 Task: Look for products in the category "Cereal" with fruity flavor.
Action: Mouse moved to (925, 338)
Screenshot: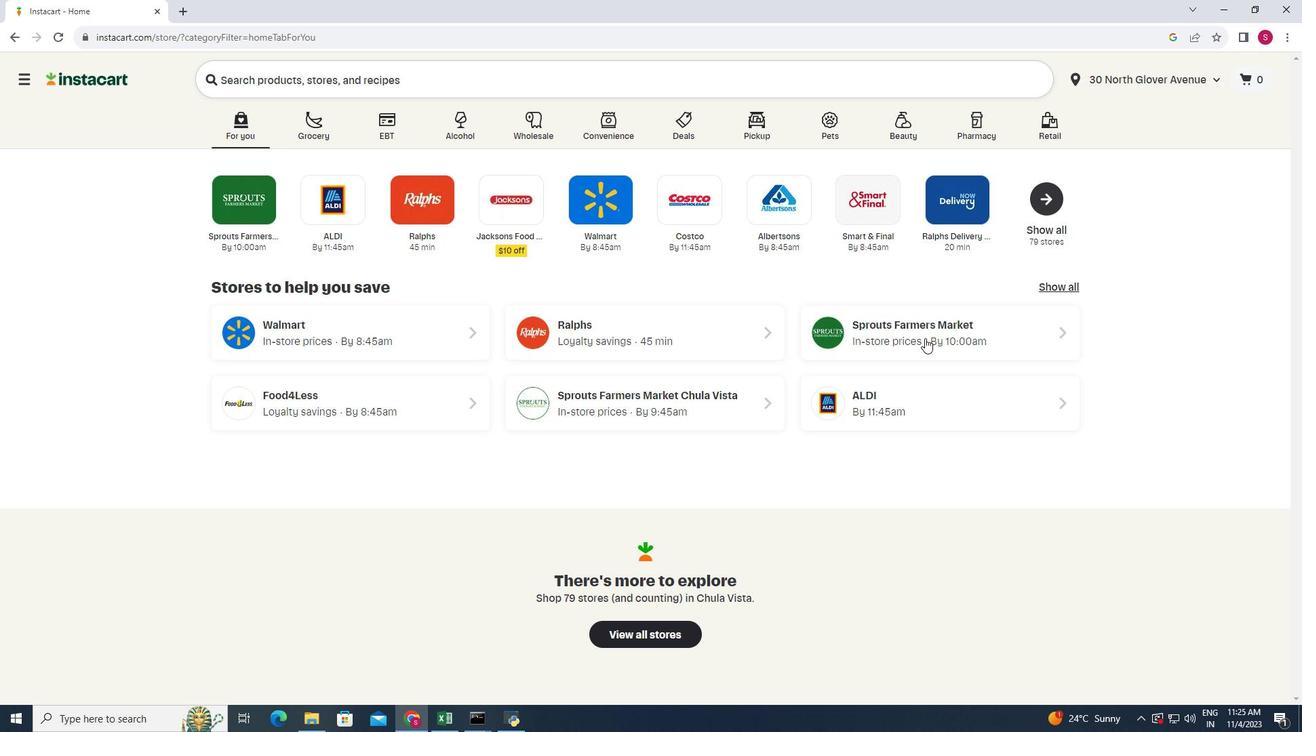 
Action: Mouse pressed left at (925, 338)
Screenshot: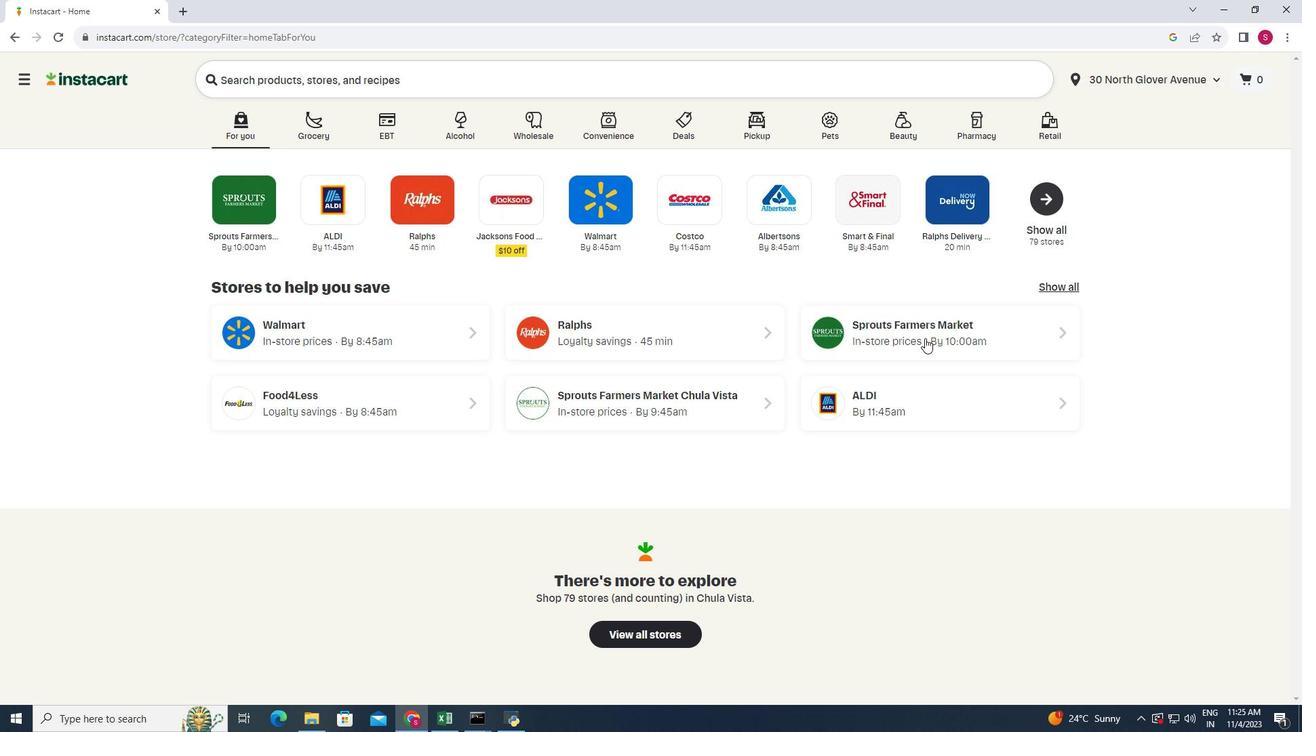 
Action: Mouse moved to (118, 362)
Screenshot: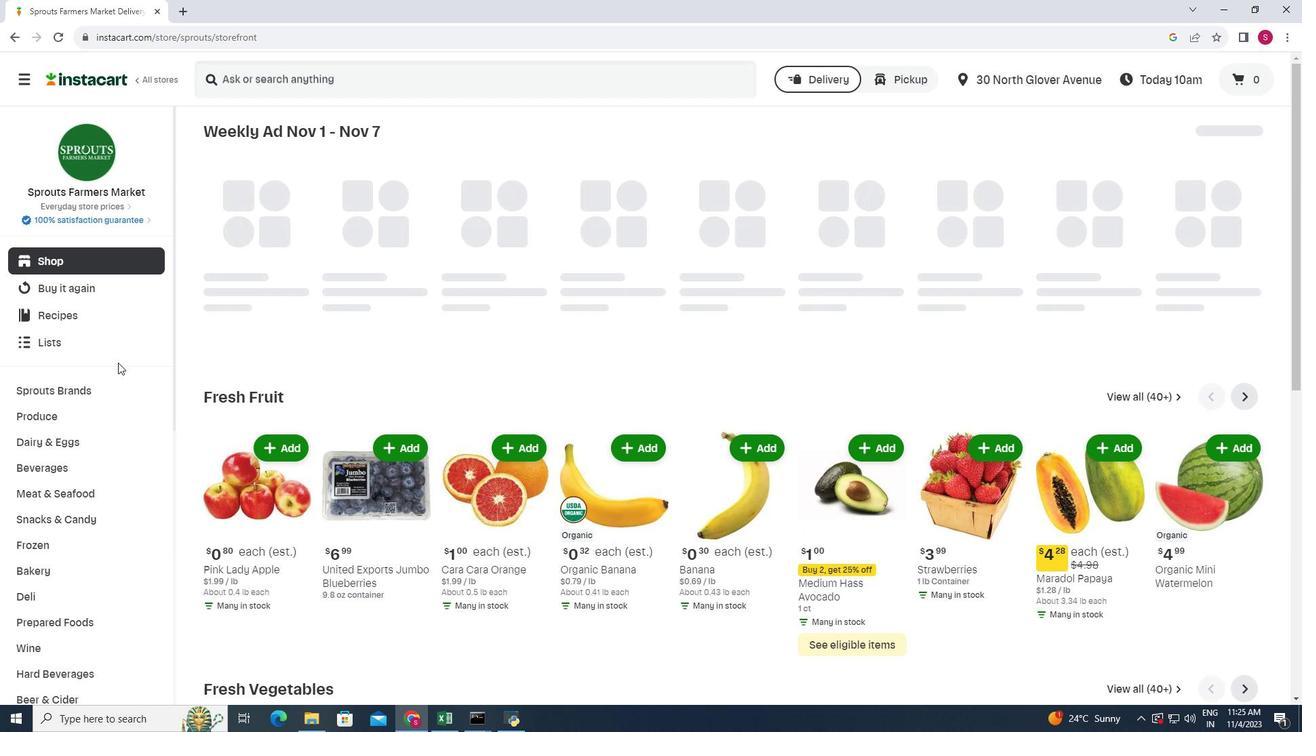 
Action: Mouse scrolled (118, 362) with delta (0, 0)
Screenshot: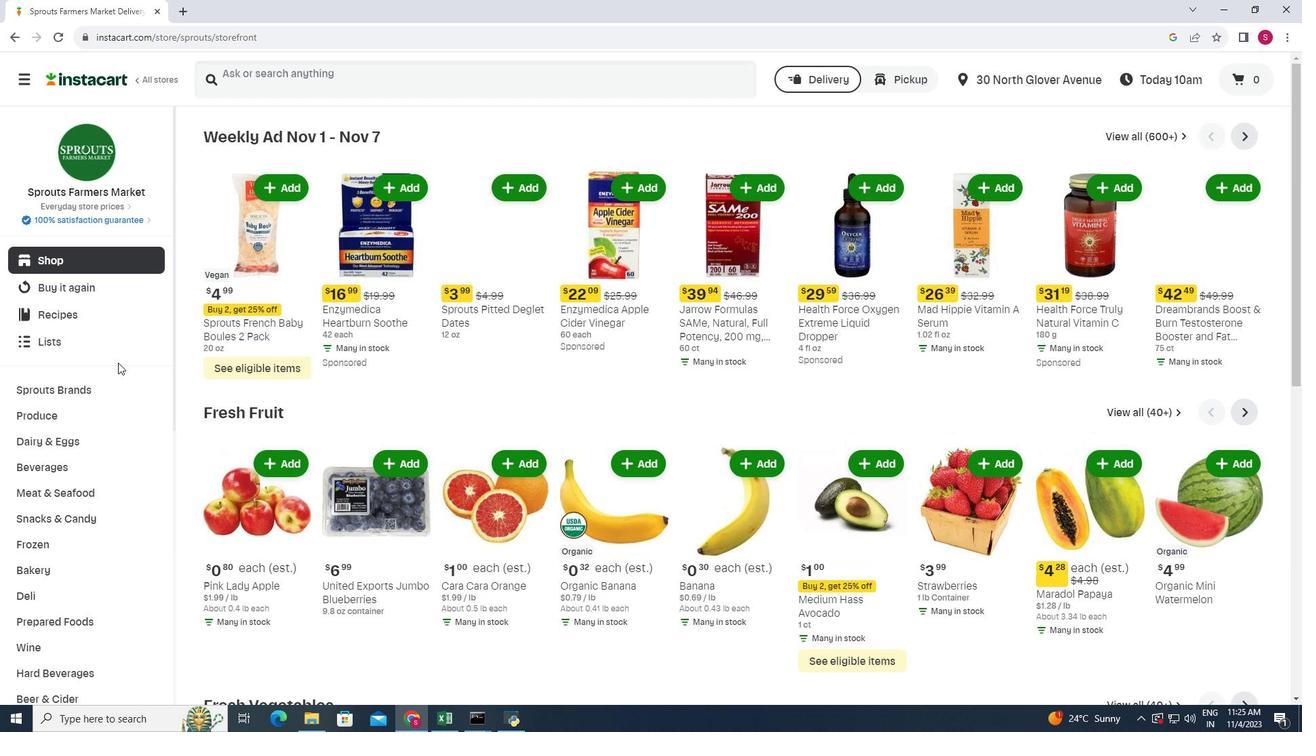 
Action: Mouse scrolled (118, 362) with delta (0, 0)
Screenshot: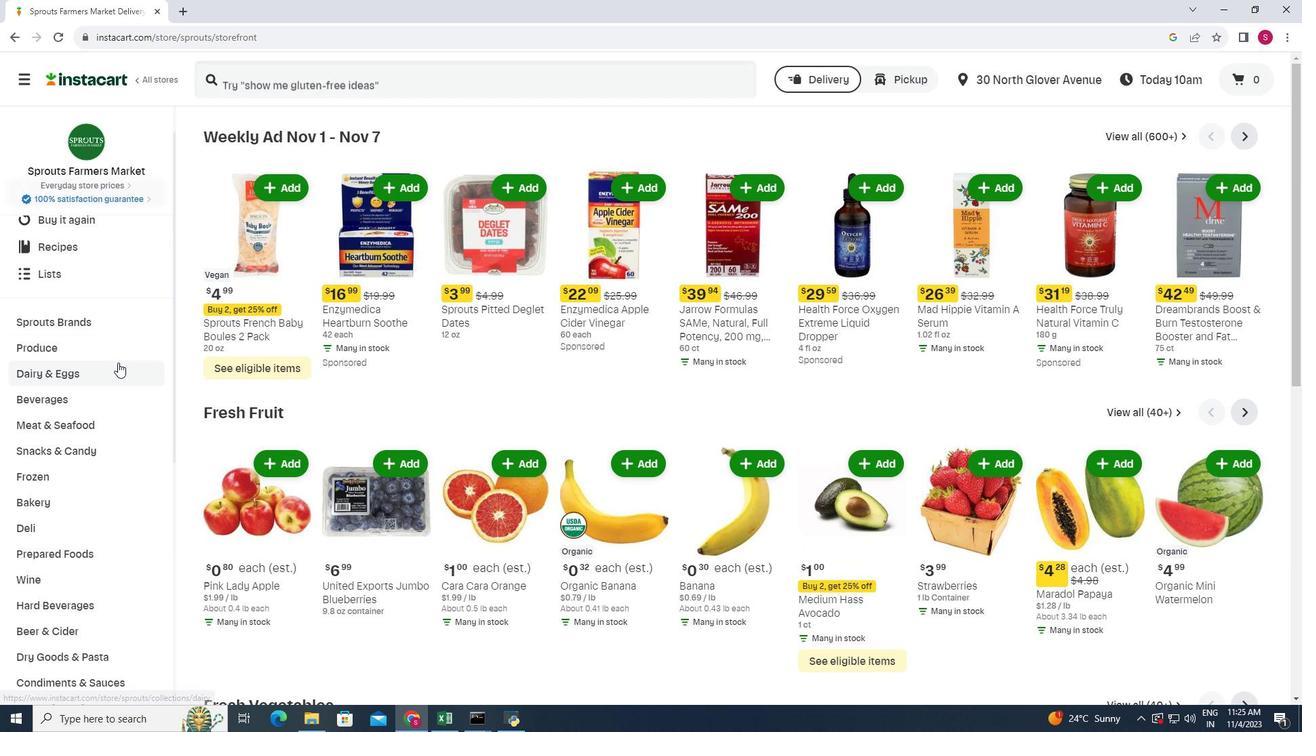 
Action: Mouse scrolled (118, 362) with delta (0, 0)
Screenshot: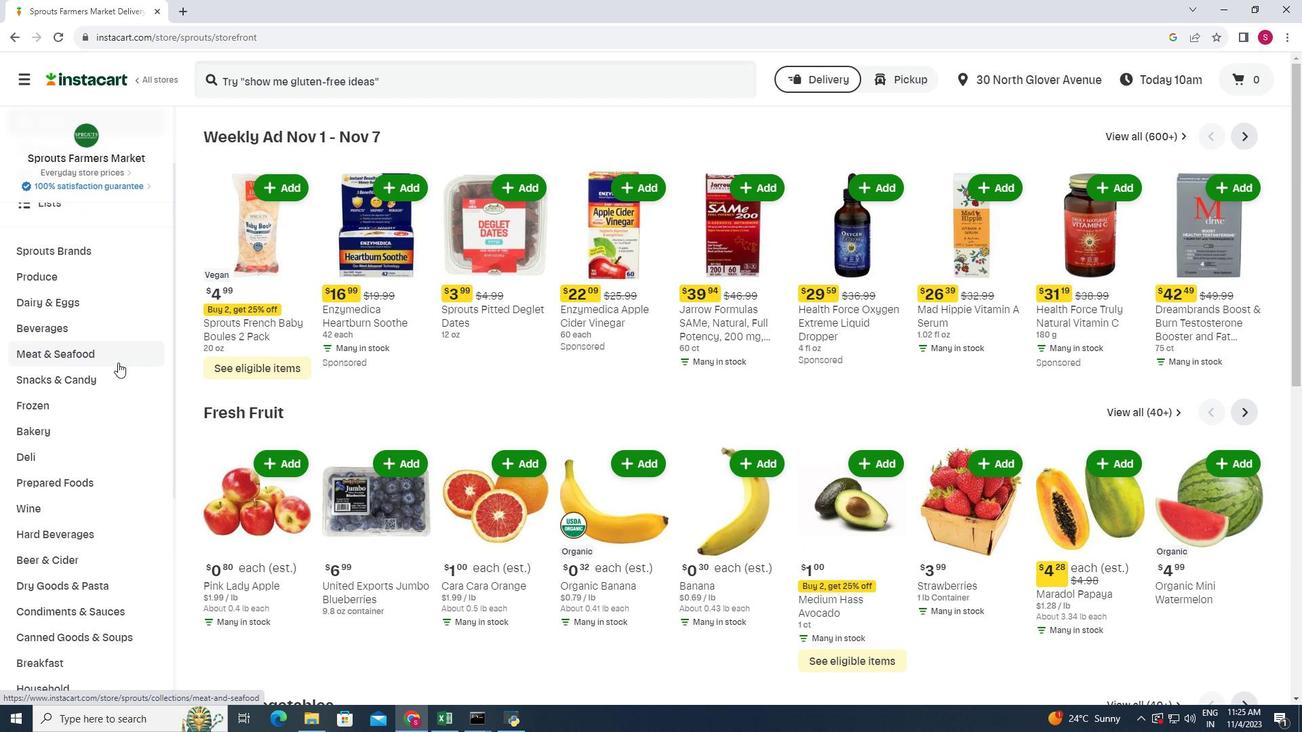 
Action: Mouse moved to (75, 589)
Screenshot: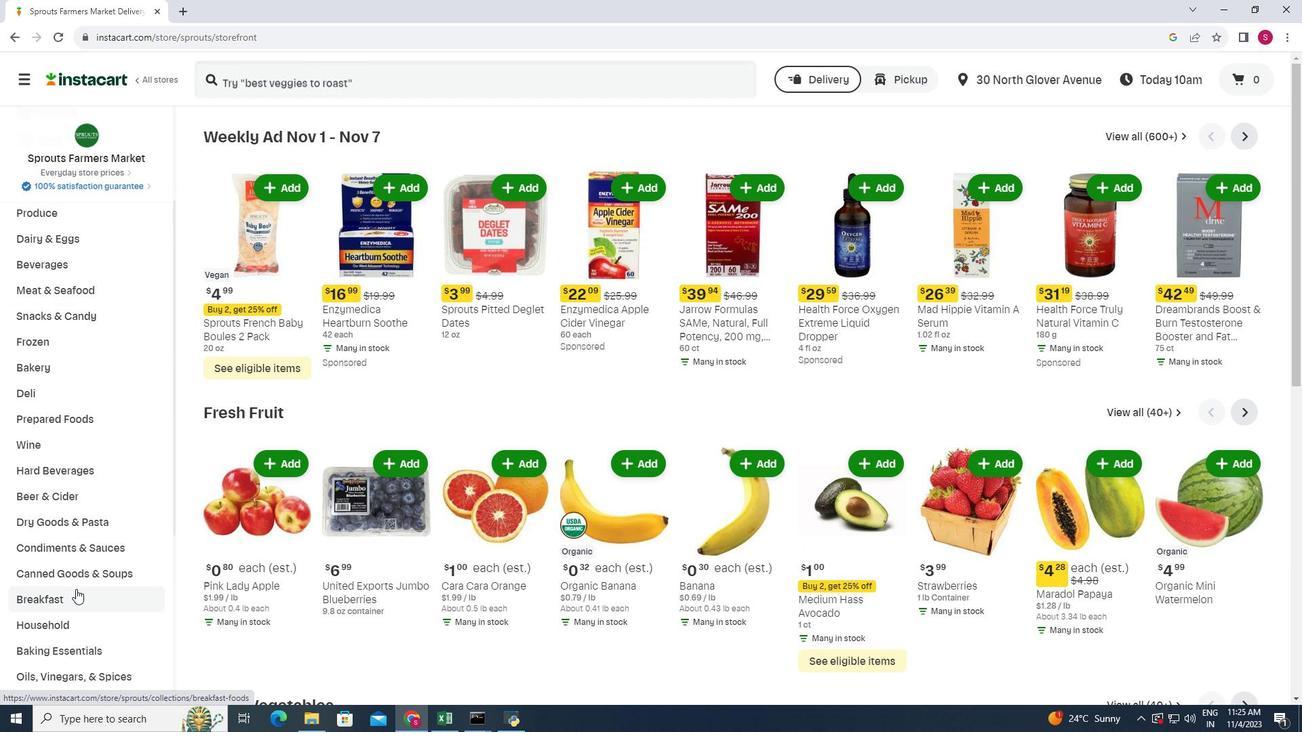 
Action: Mouse pressed left at (75, 589)
Screenshot: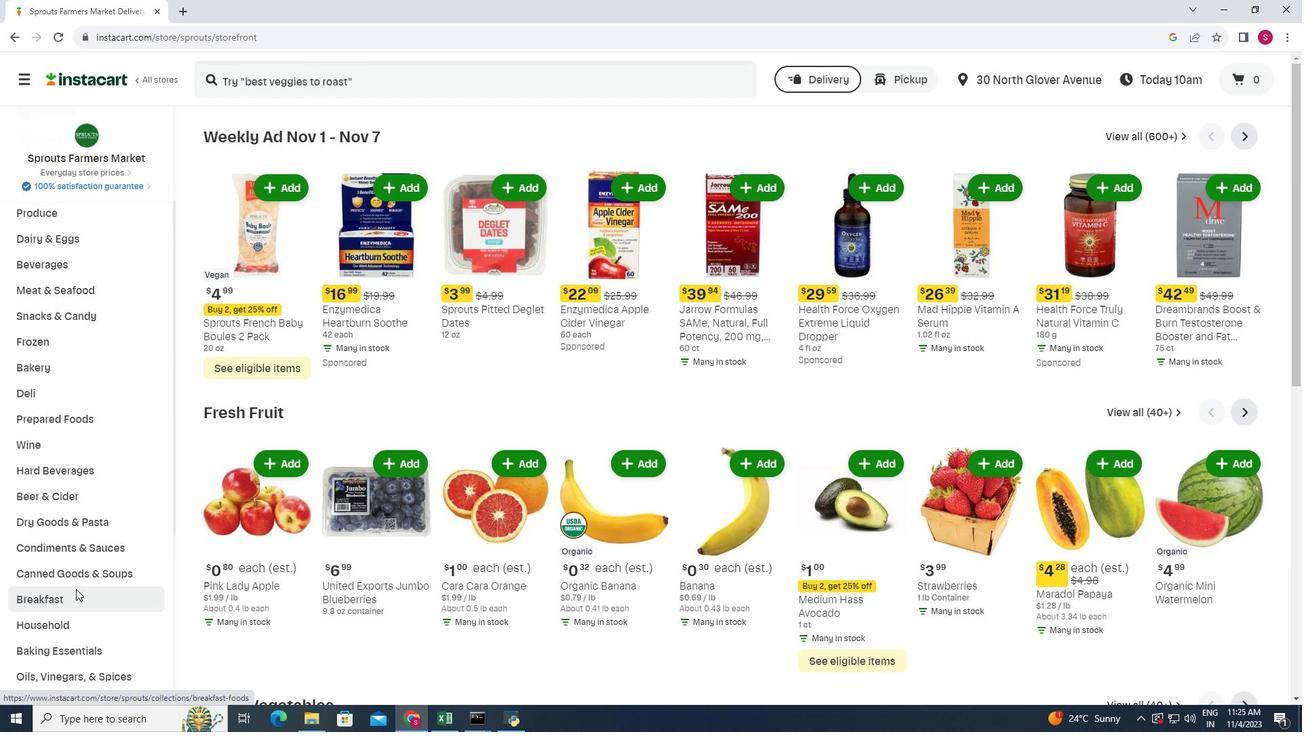 
Action: Mouse moved to (1006, 165)
Screenshot: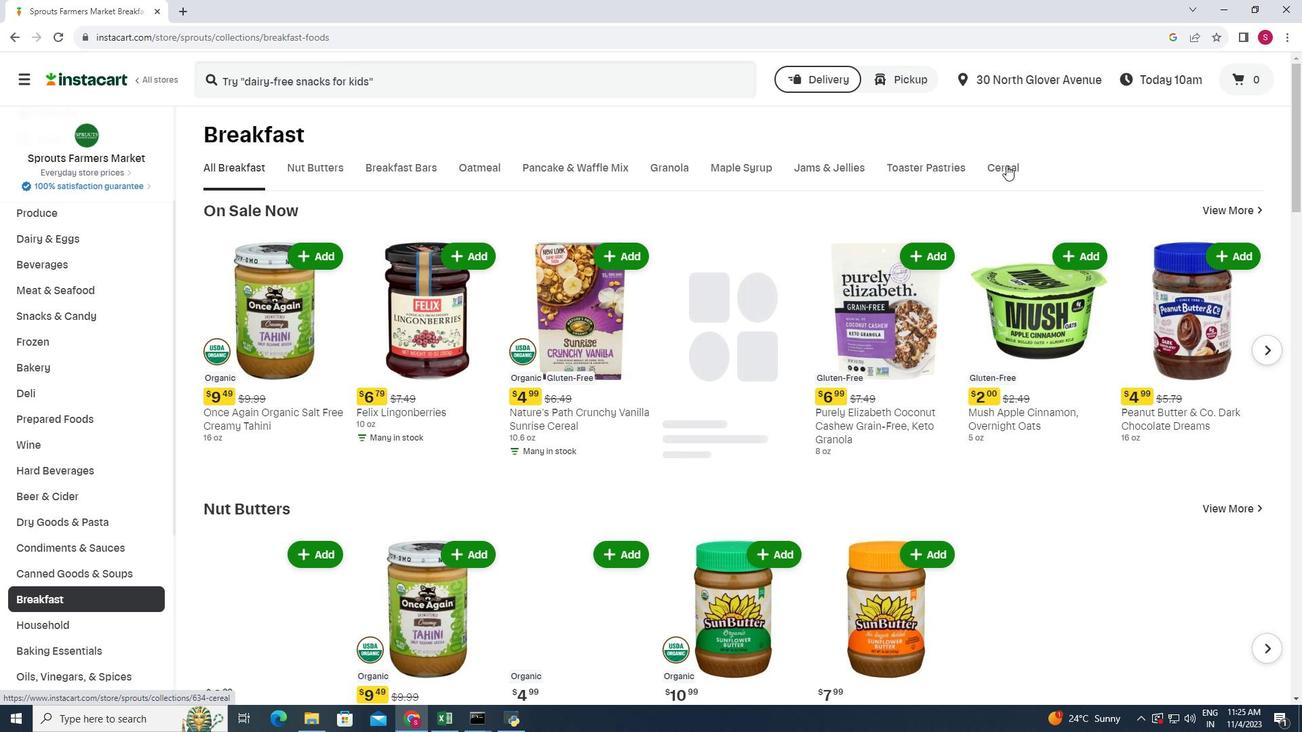 
Action: Mouse pressed left at (1006, 165)
Screenshot: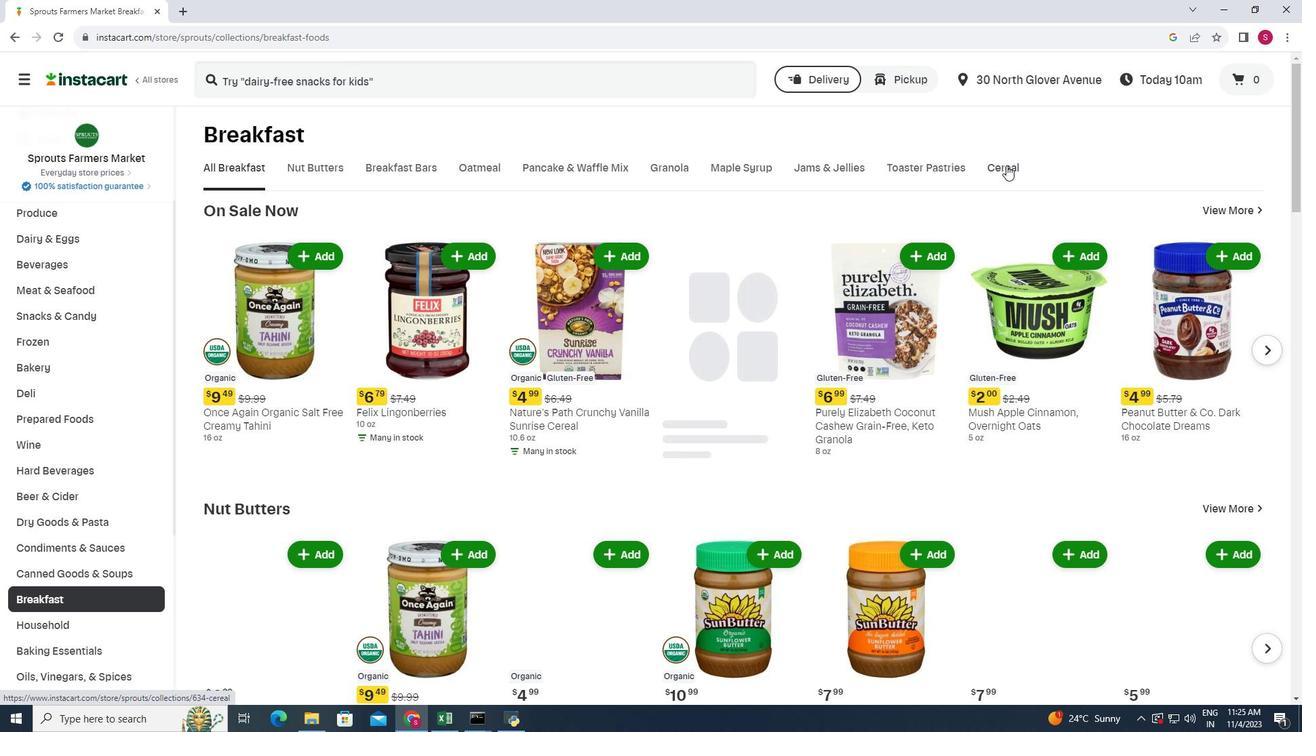 
Action: Mouse moved to (244, 219)
Screenshot: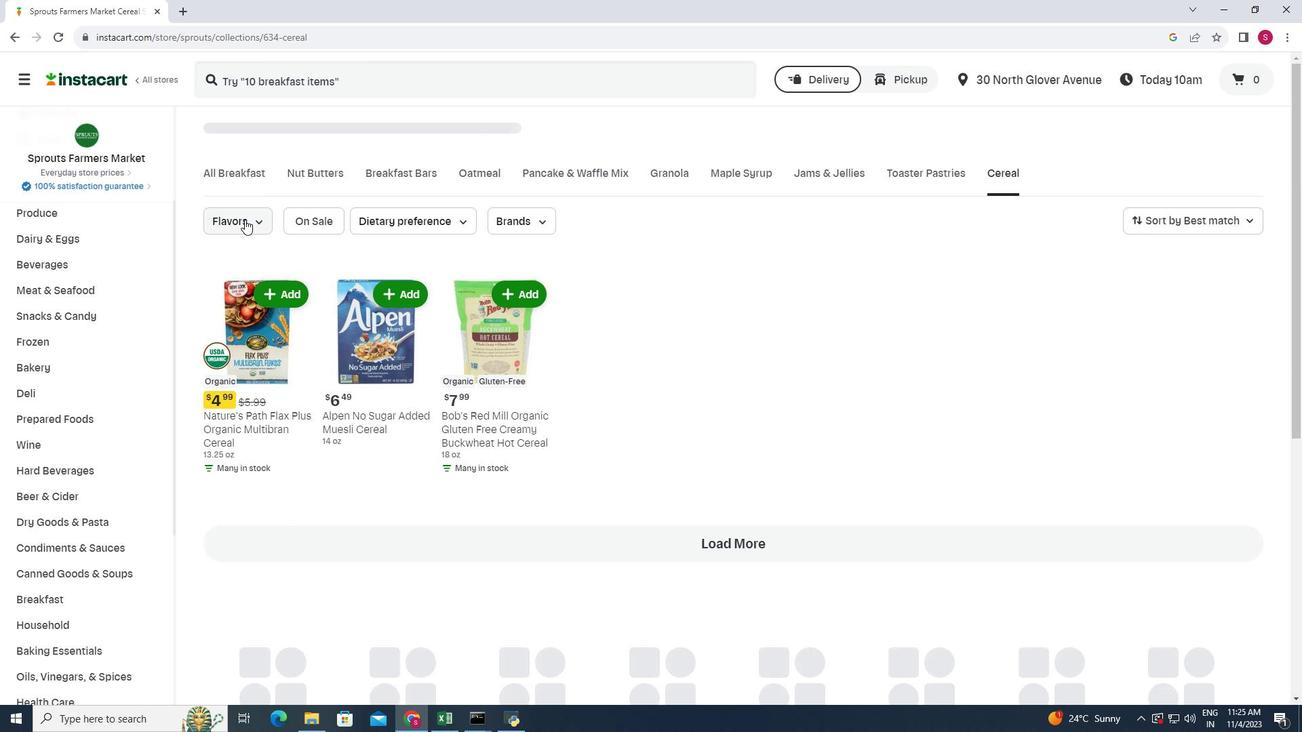 
Action: Mouse pressed left at (244, 219)
Screenshot: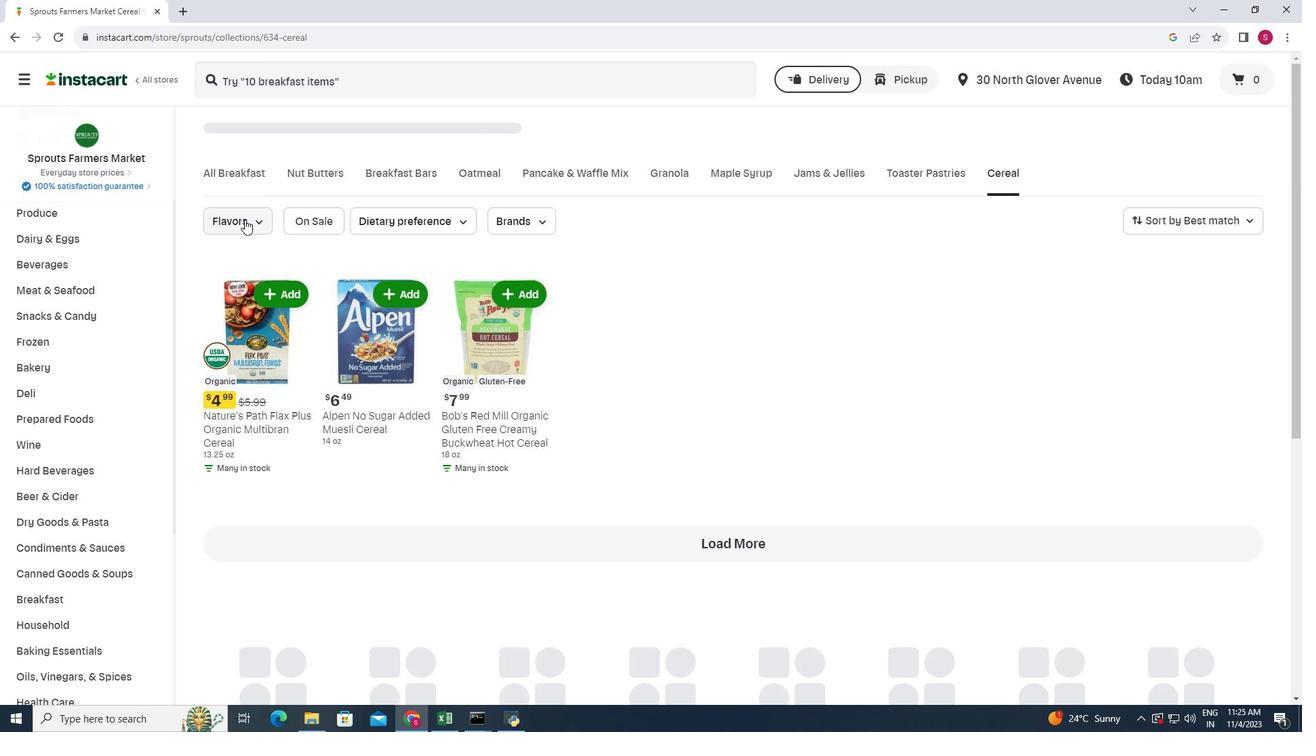 
Action: Mouse moved to (261, 215)
Screenshot: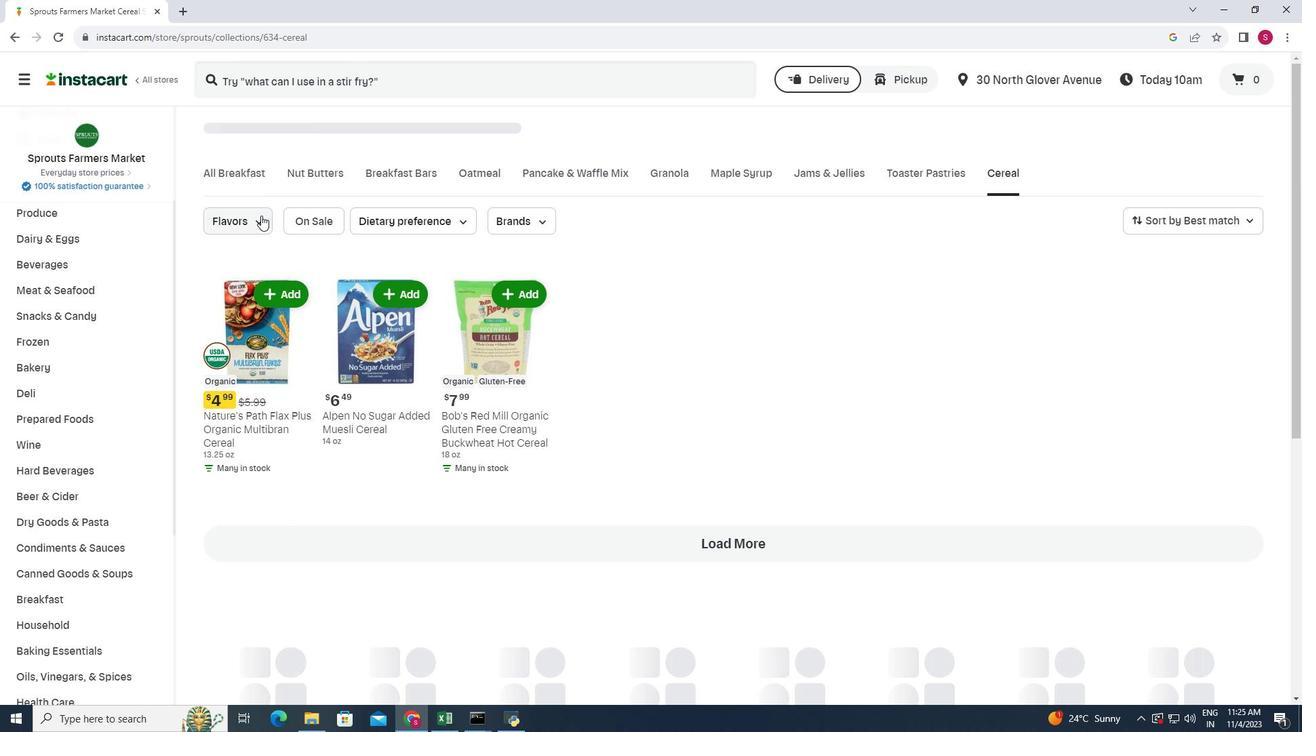 
Action: Mouse pressed left at (261, 215)
Screenshot: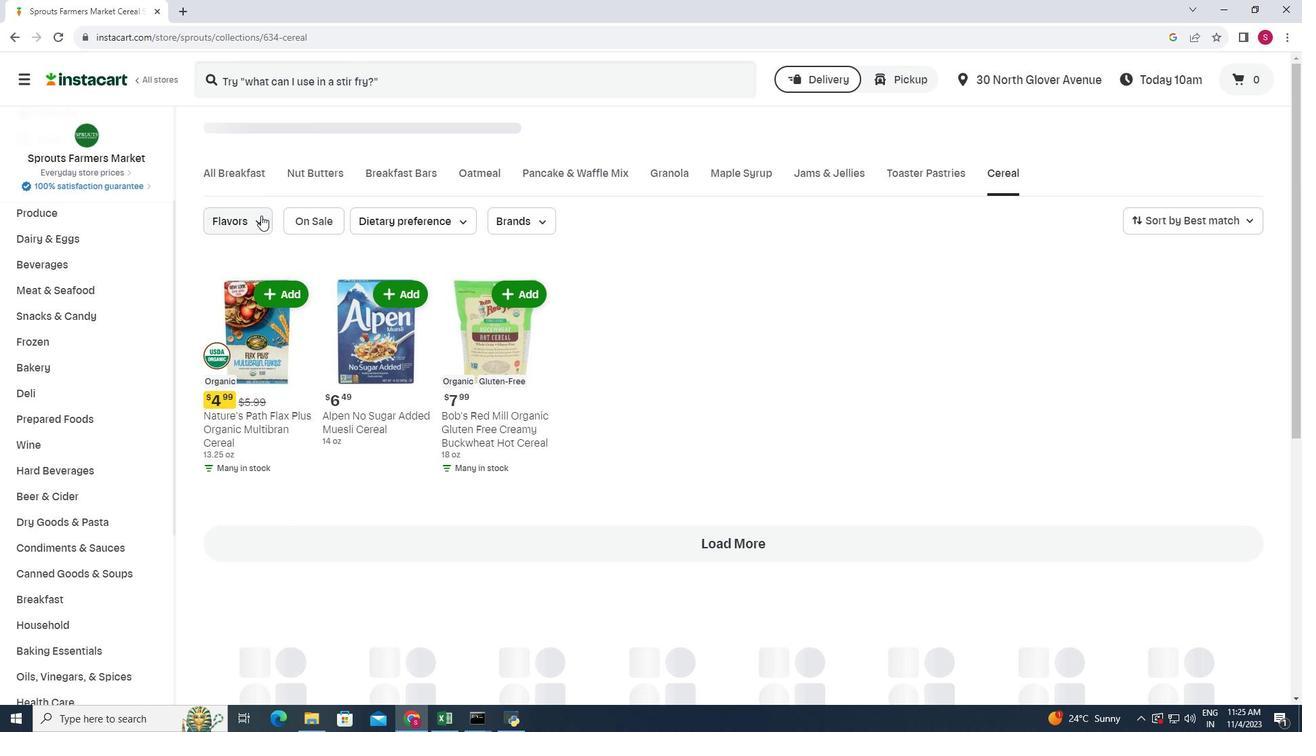 
Action: Mouse moved to (256, 209)
Screenshot: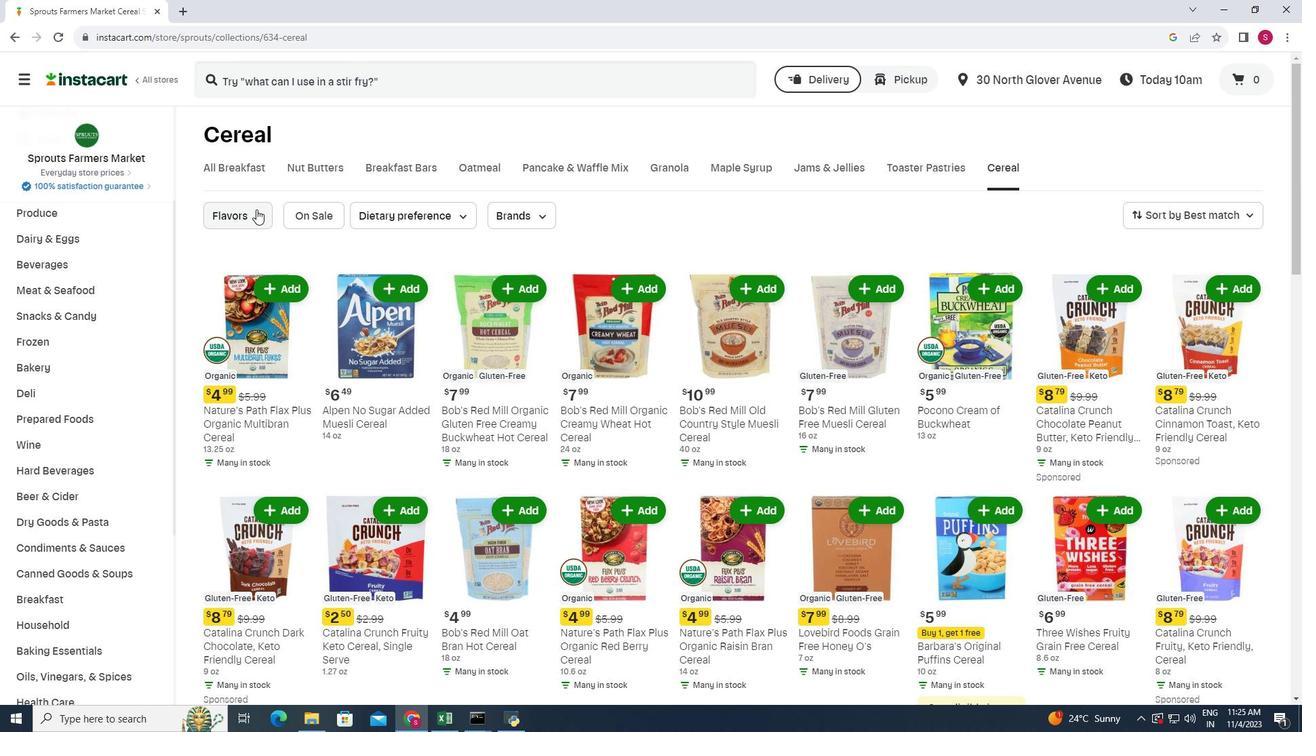 
Action: Mouse pressed left at (256, 209)
Screenshot: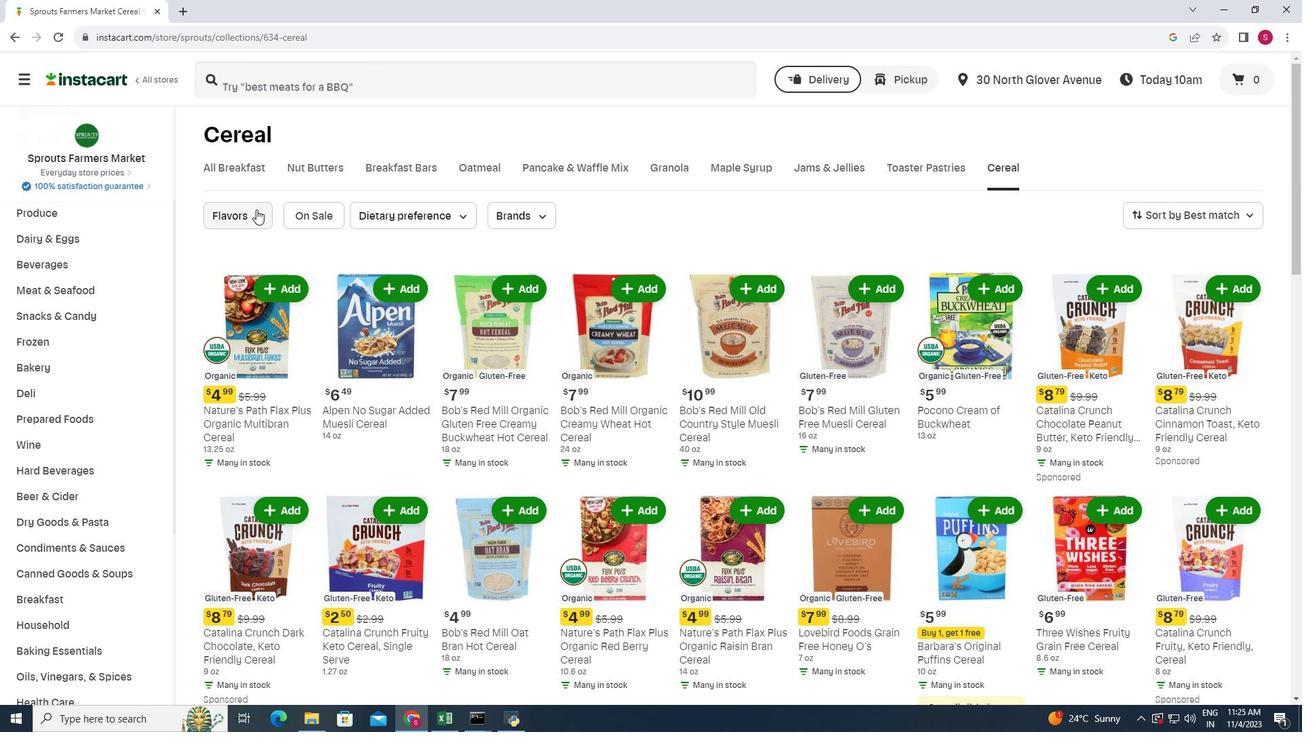 
Action: Mouse moved to (284, 389)
Screenshot: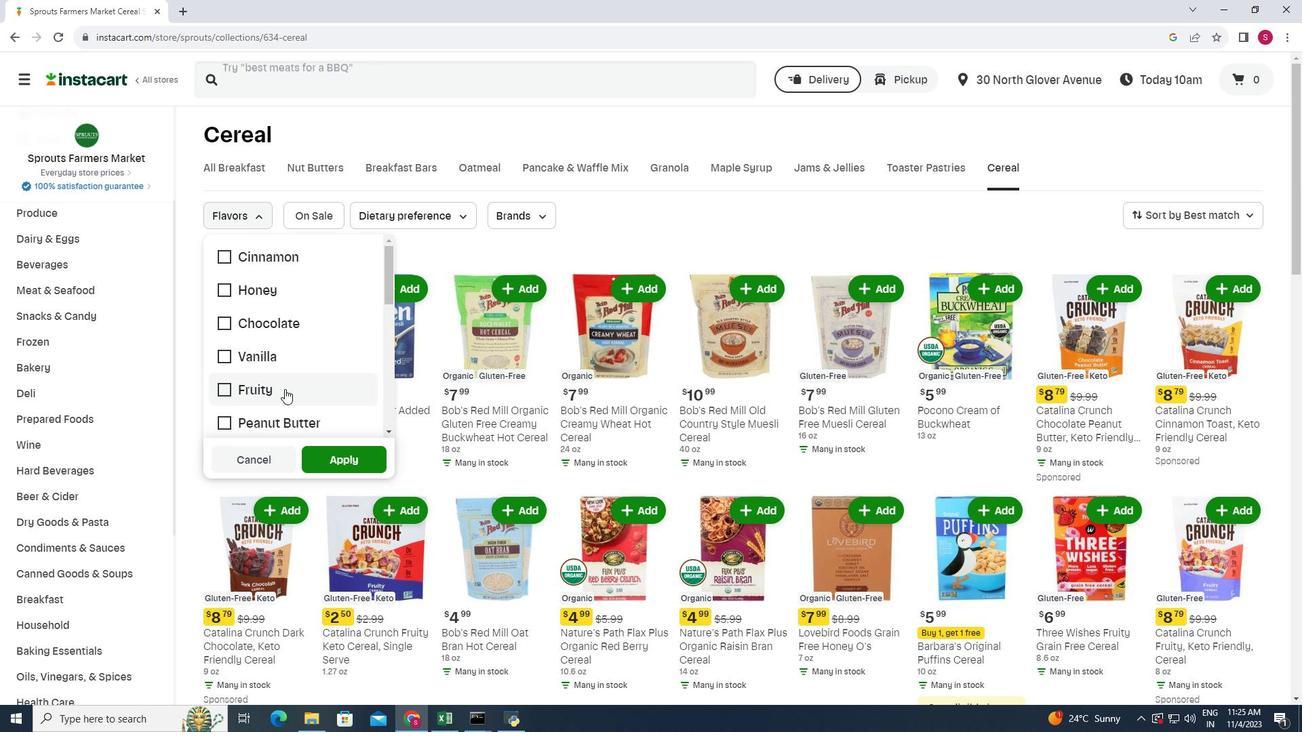 
Action: Mouse pressed left at (284, 389)
Screenshot: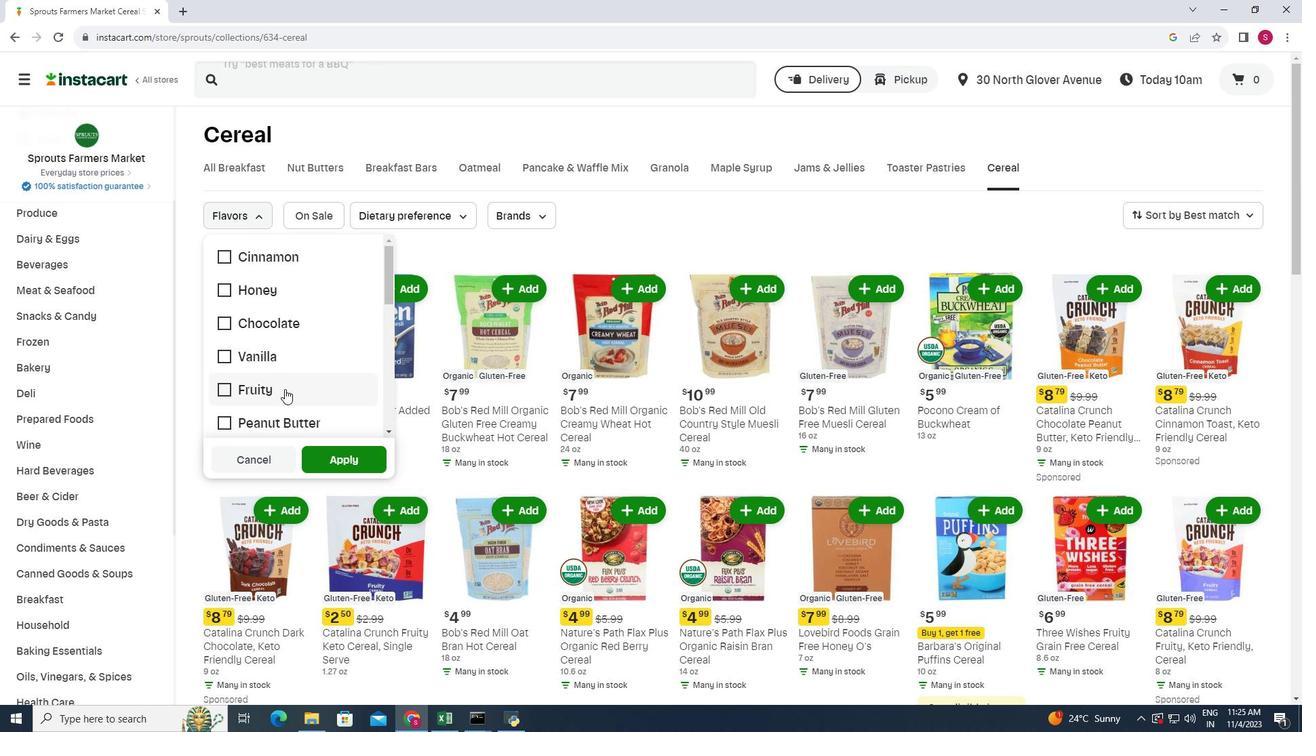 
Action: Mouse moved to (325, 455)
Screenshot: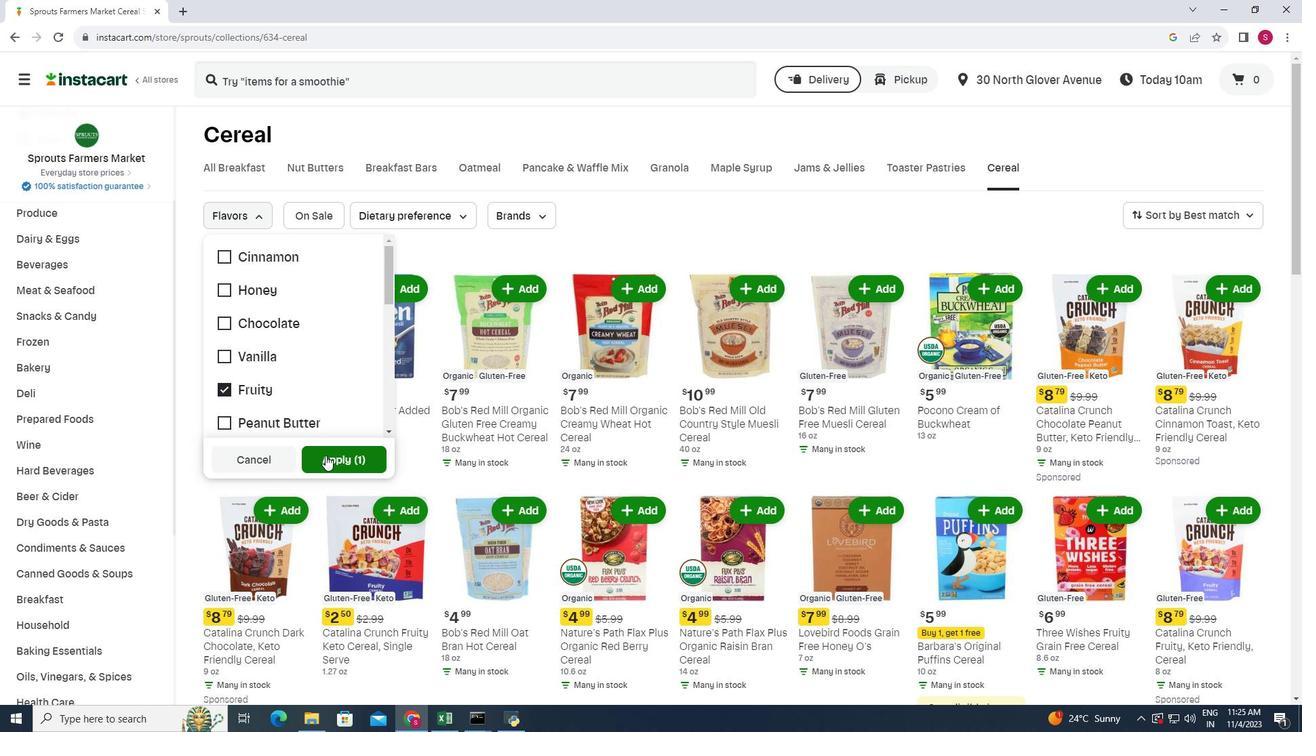 
Action: Mouse pressed left at (325, 455)
Screenshot: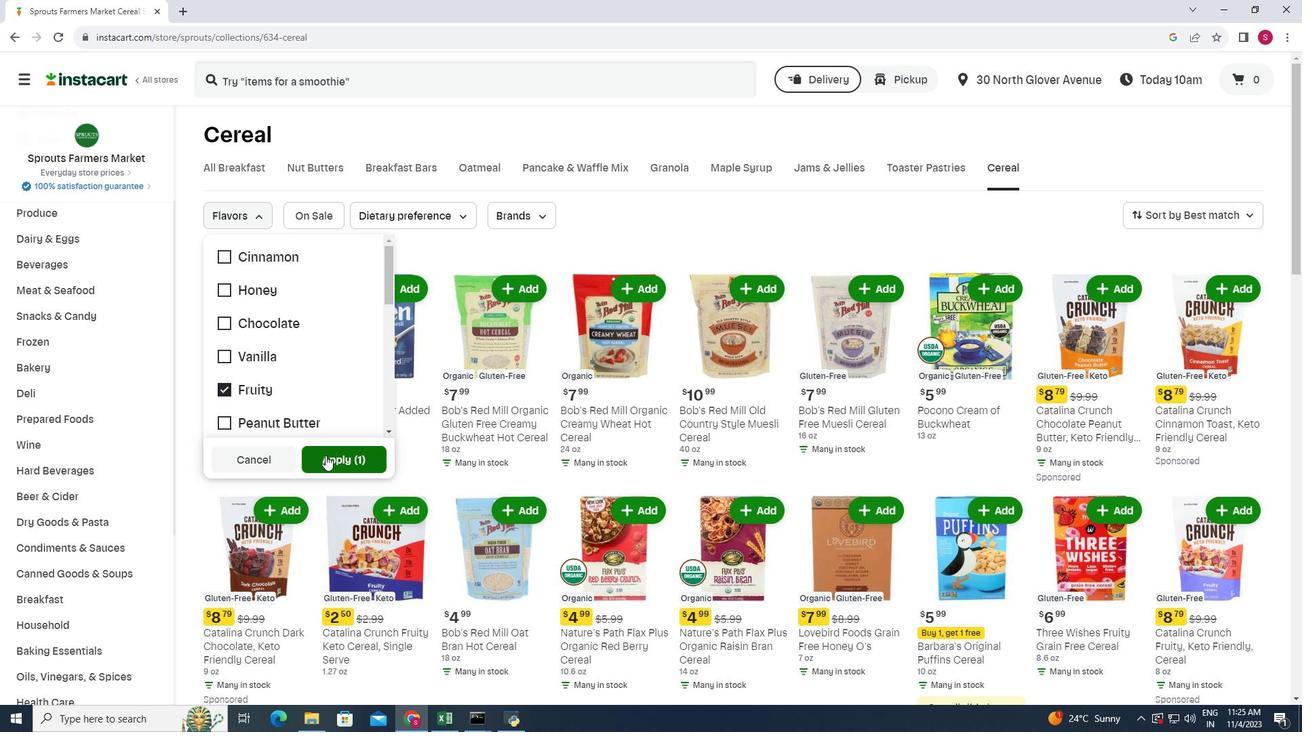 
Action: Mouse moved to (310, 367)
Screenshot: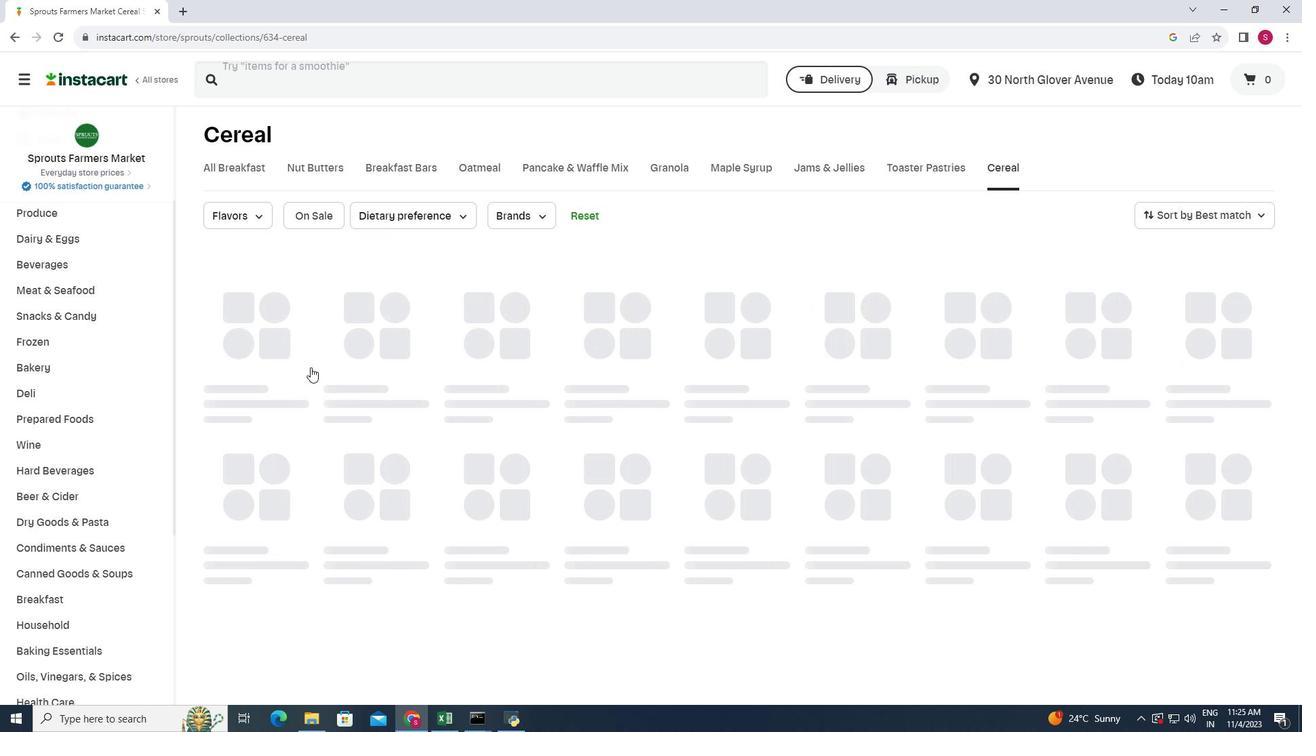 
Action: Mouse scrolled (310, 366) with delta (0, 0)
Screenshot: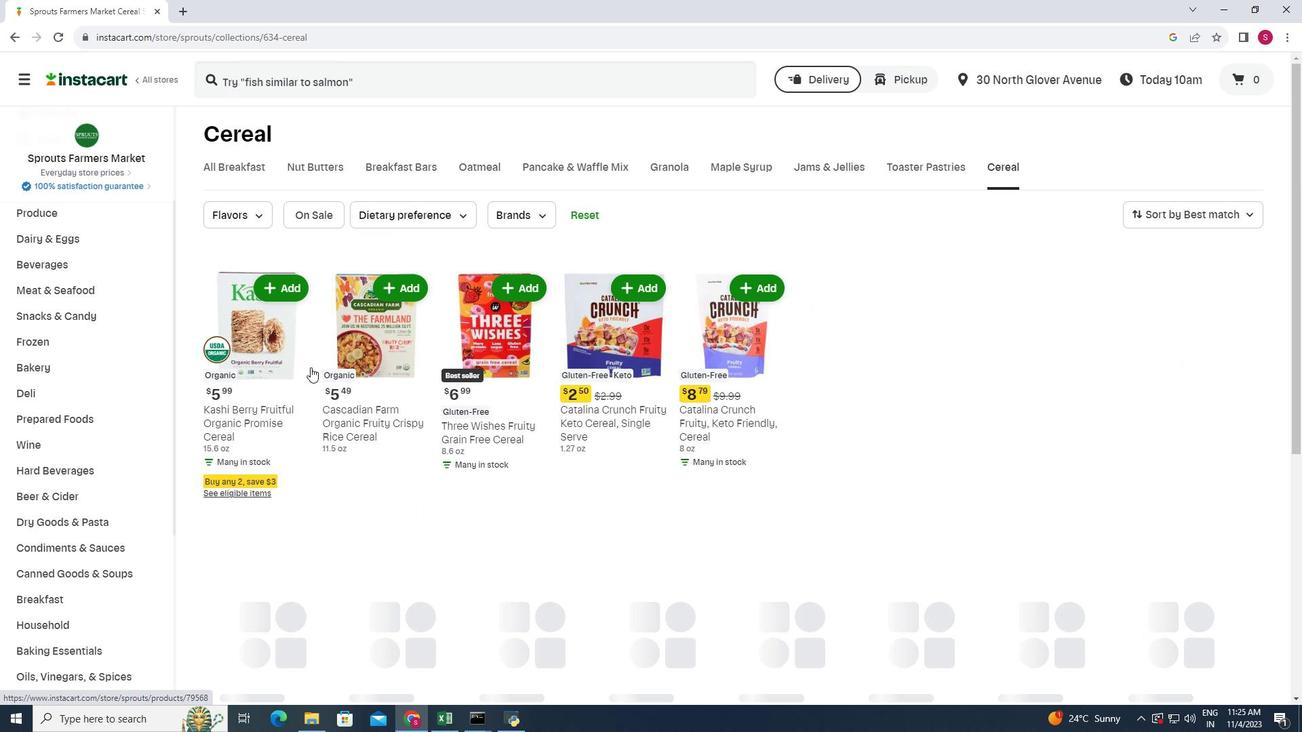 
Action: Mouse scrolled (310, 366) with delta (0, 0)
Screenshot: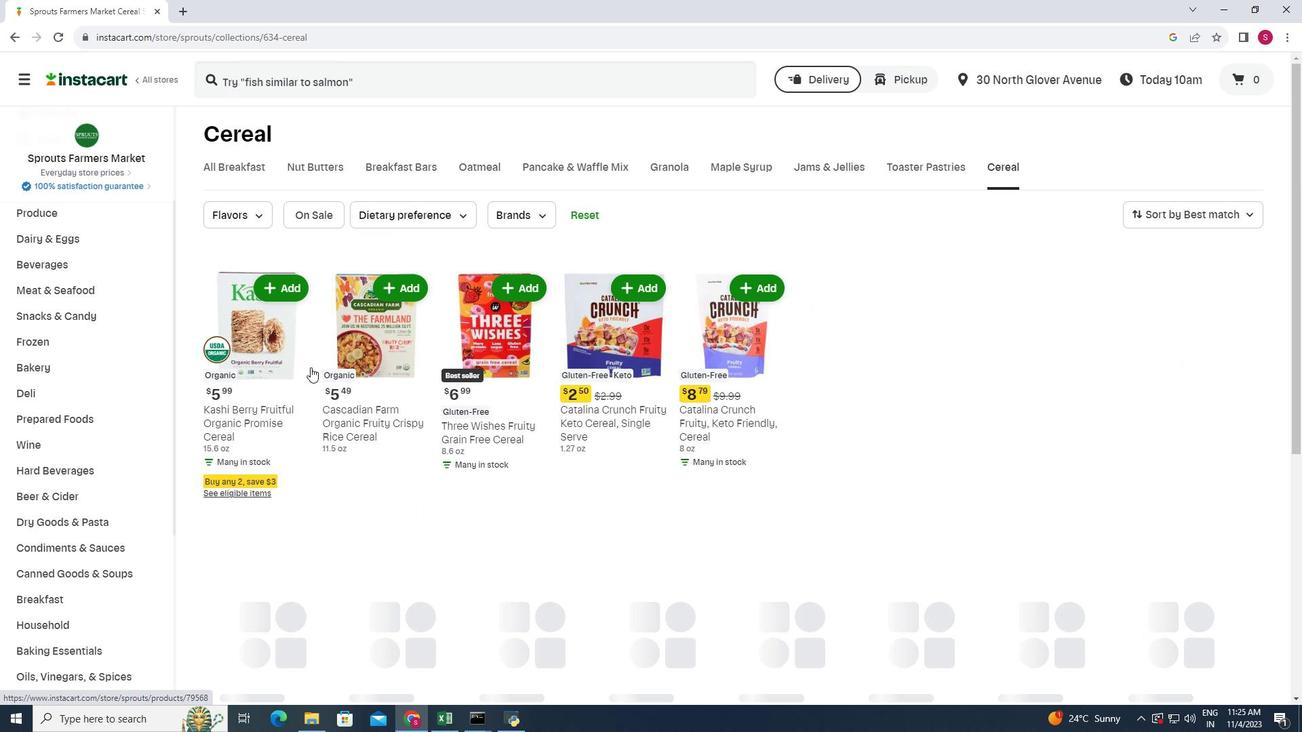 
Action: Mouse scrolled (310, 366) with delta (0, 0)
Screenshot: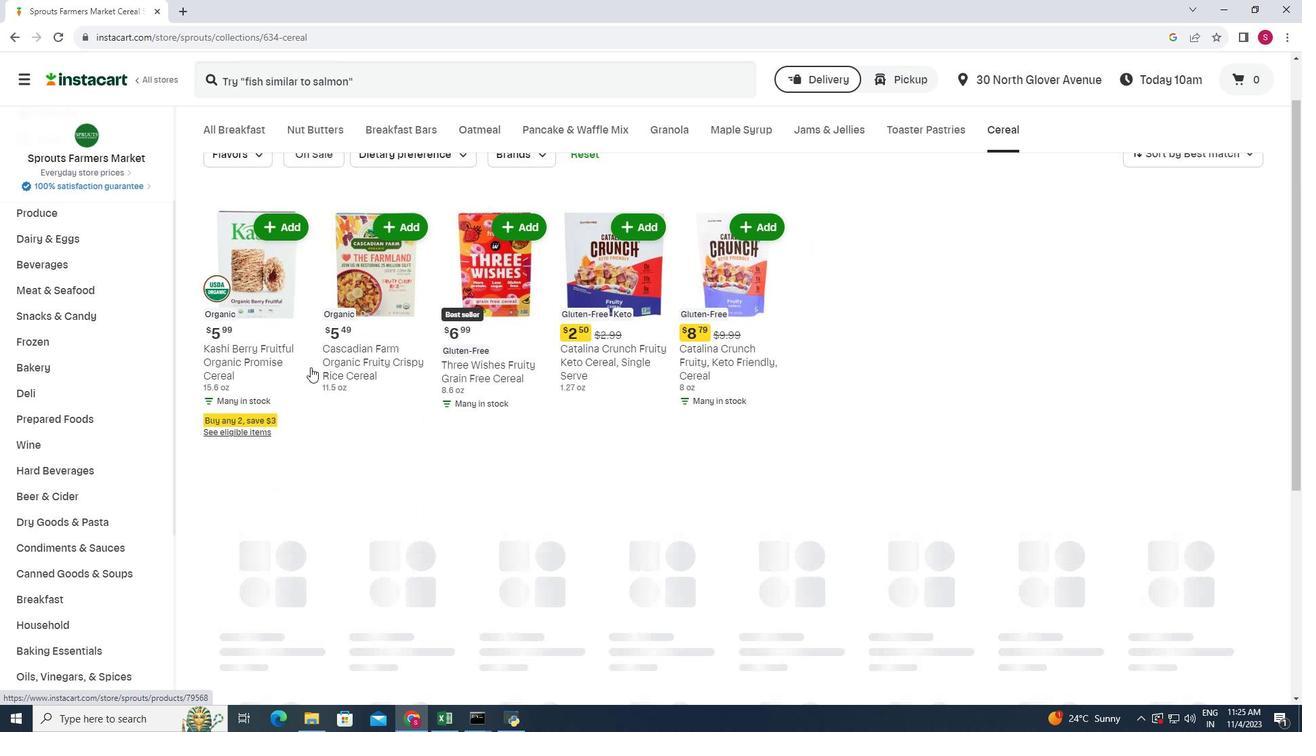
Action: Mouse scrolled (310, 366) with delta (0, 0)
Screenshot: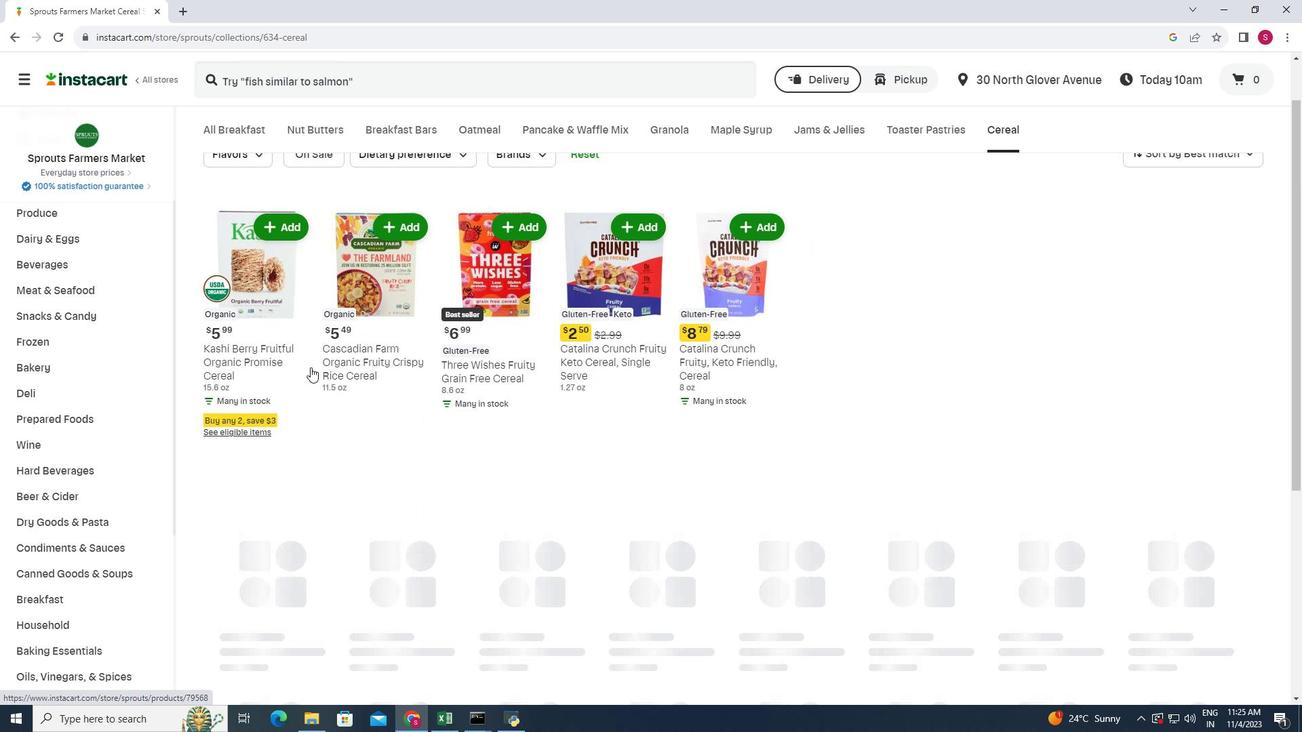 
Action: Mouse scrolled (310, 368) with delta (0, 0)
Screenshot: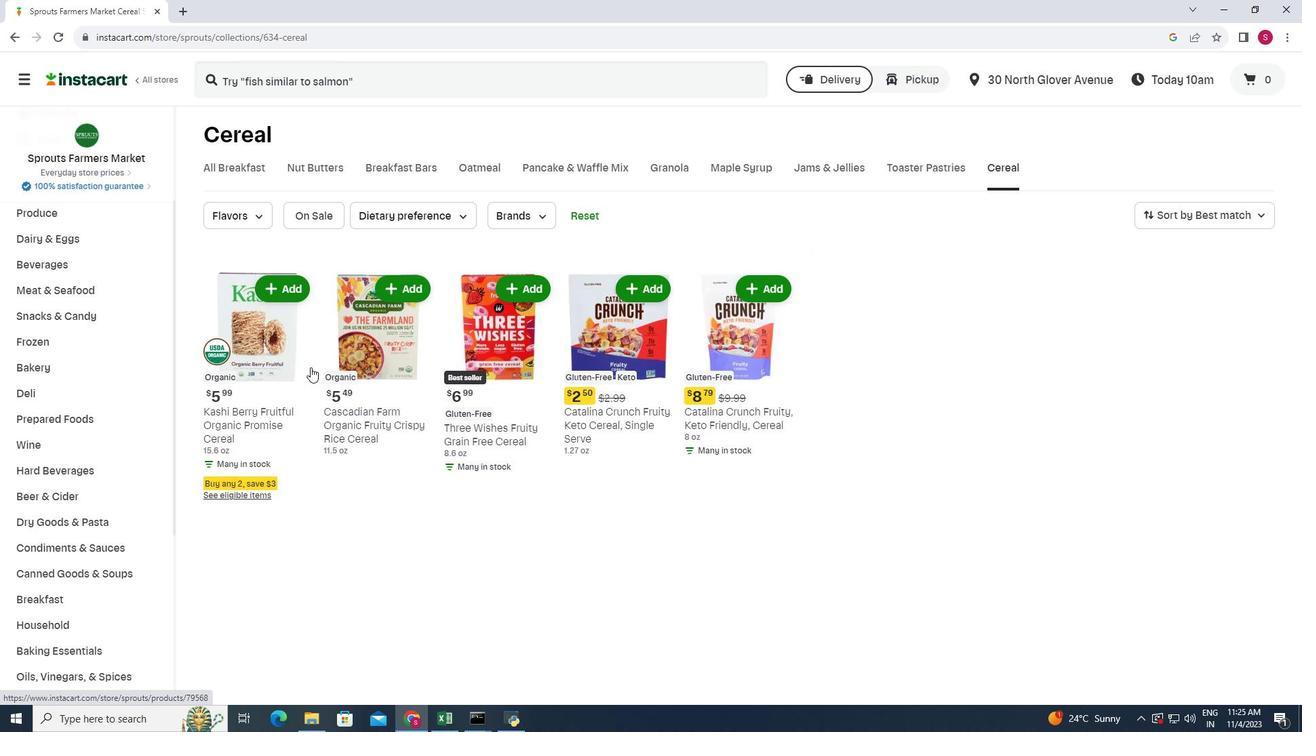 
Action: Mouse scrolled (310, 368) with delta (0, 0)
Screenshot: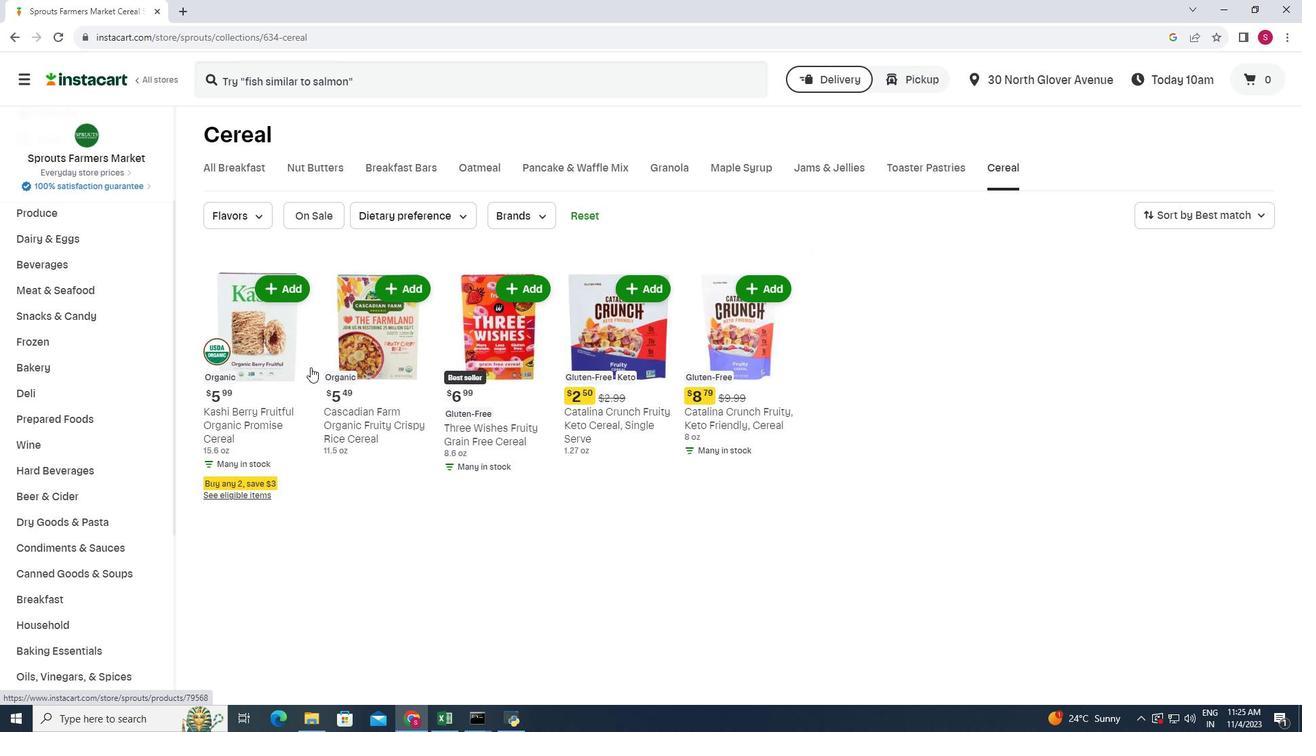 
Action: Mouse scrolled (310, 368) with delta (0, 0)
Screenshot: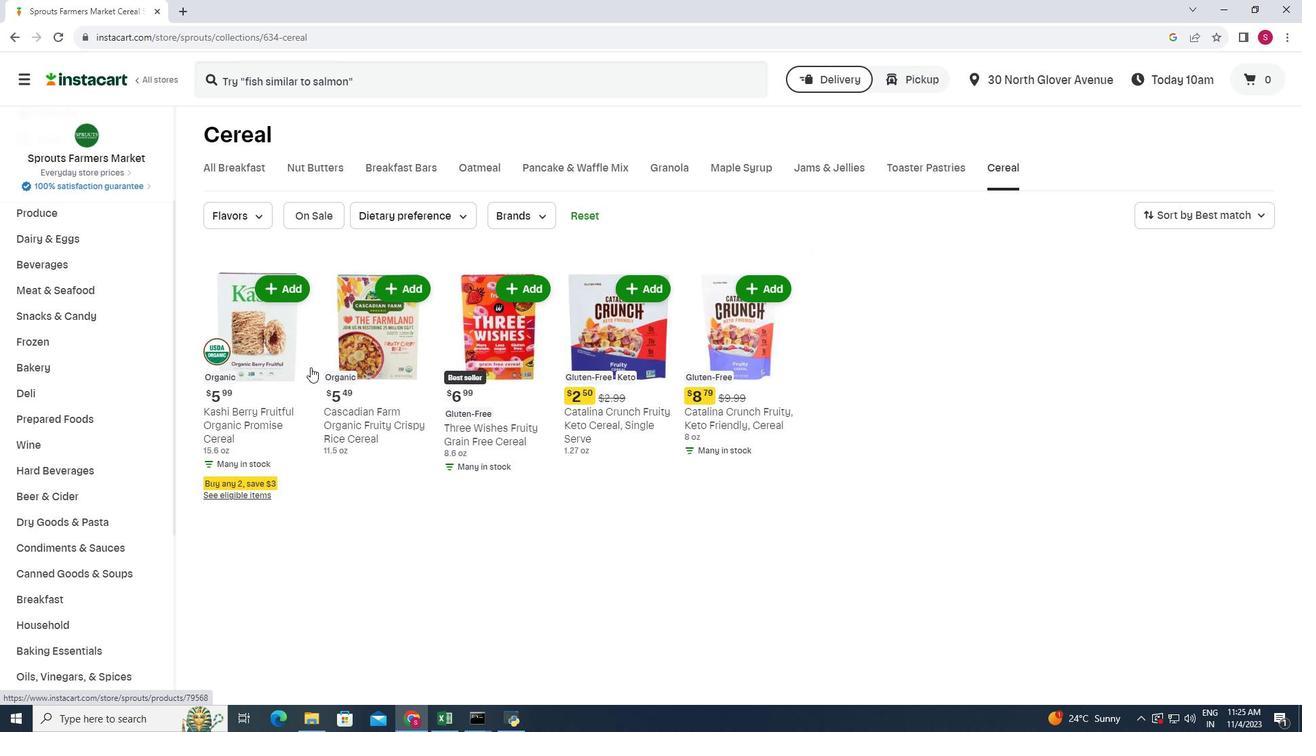 
Action: Mouse scrolled (310, 368) with delta (0, 0)
Screenshot: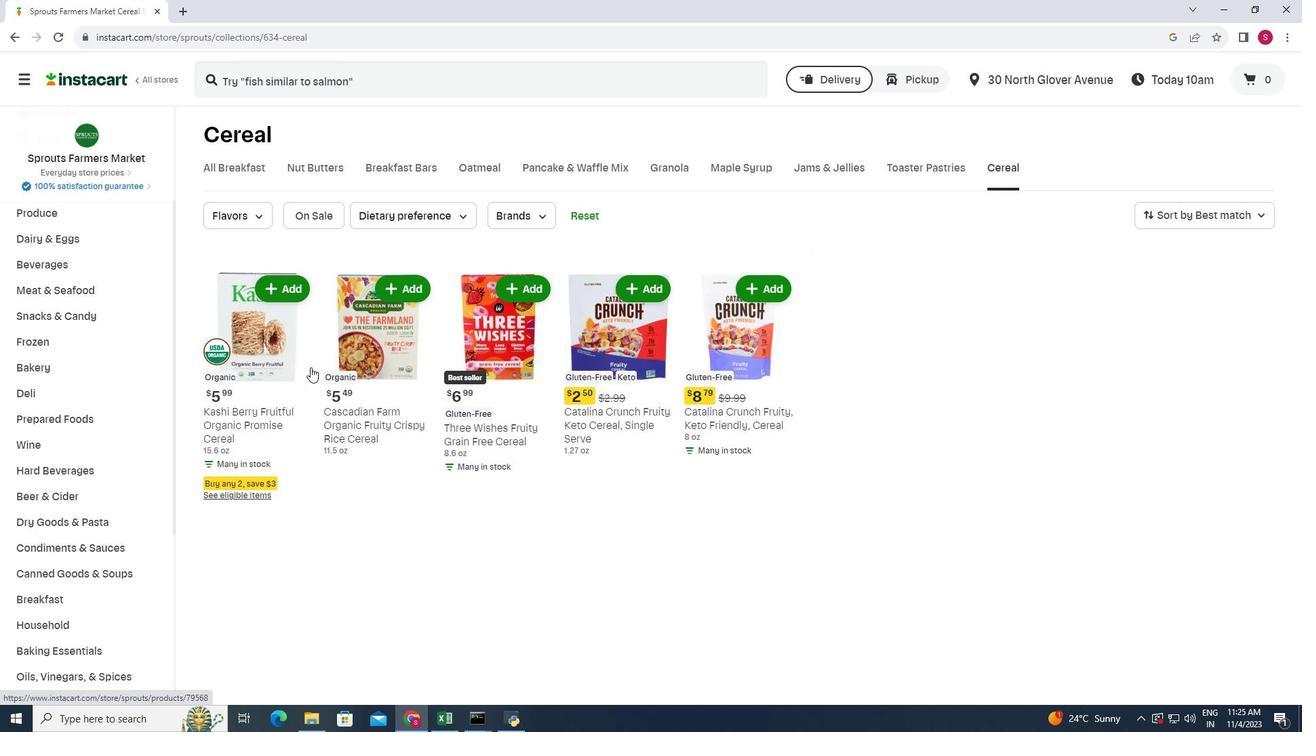 
Action: Mouse scrolled (310, 368) with delta (0, 0)
Screenshot: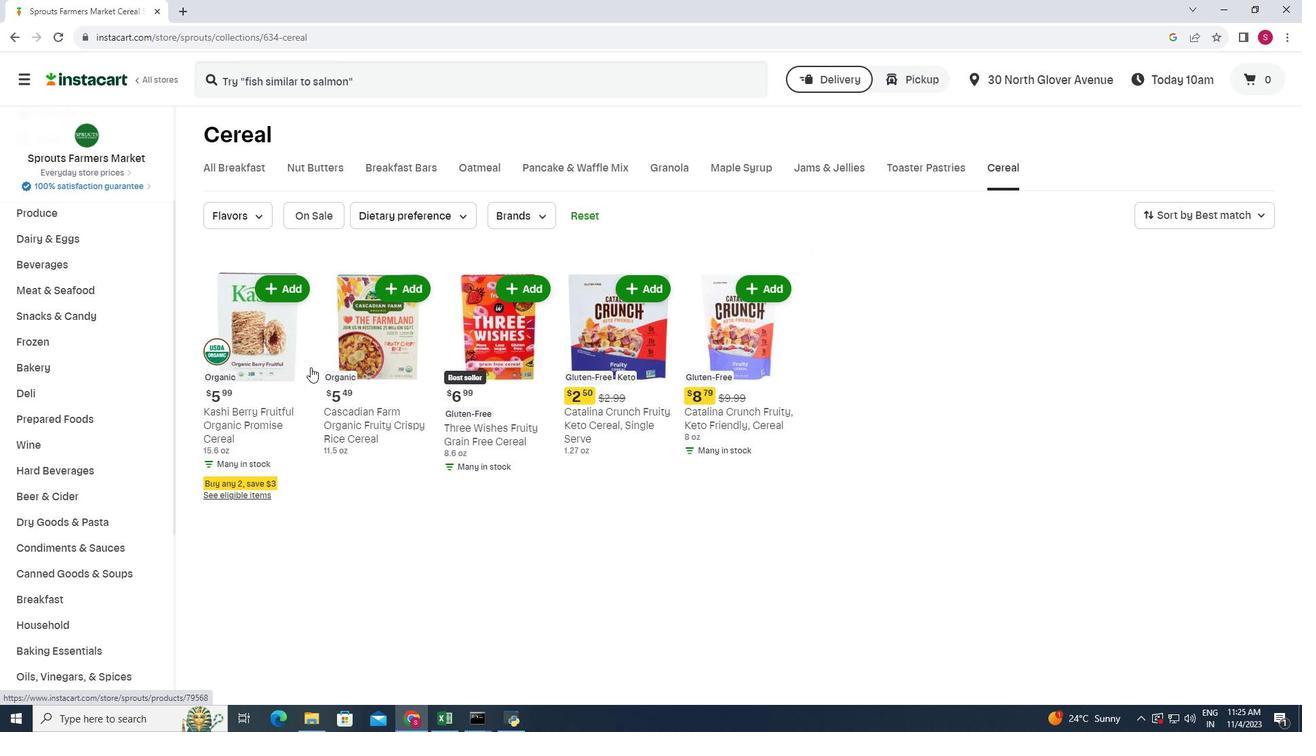 
Action: Mouse scrolled (310, 368) with delta (0, 0)
Screenshot: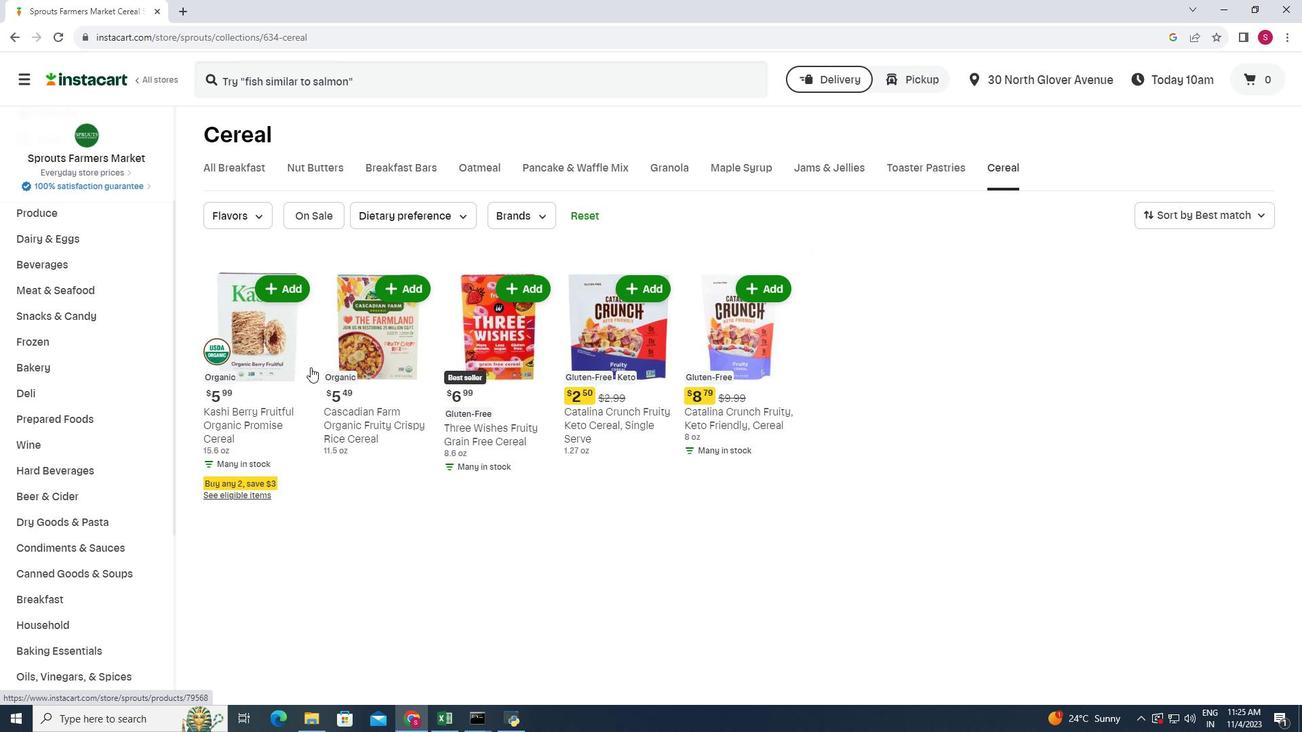 
Action: Mouse scrolled (310, 366) with delta (0, 0)
Screenshot: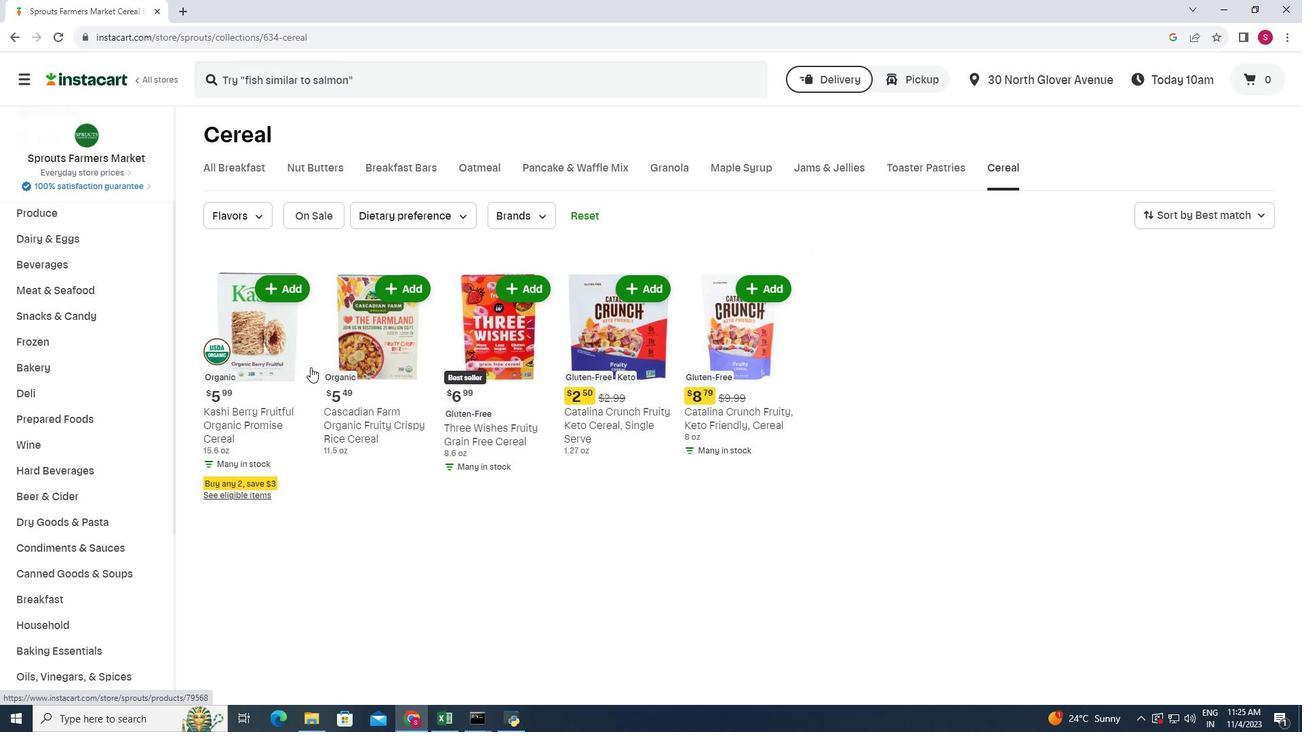 
Action: Mouse scrolled (310, 366) with delta (0, 0)
Screenshot: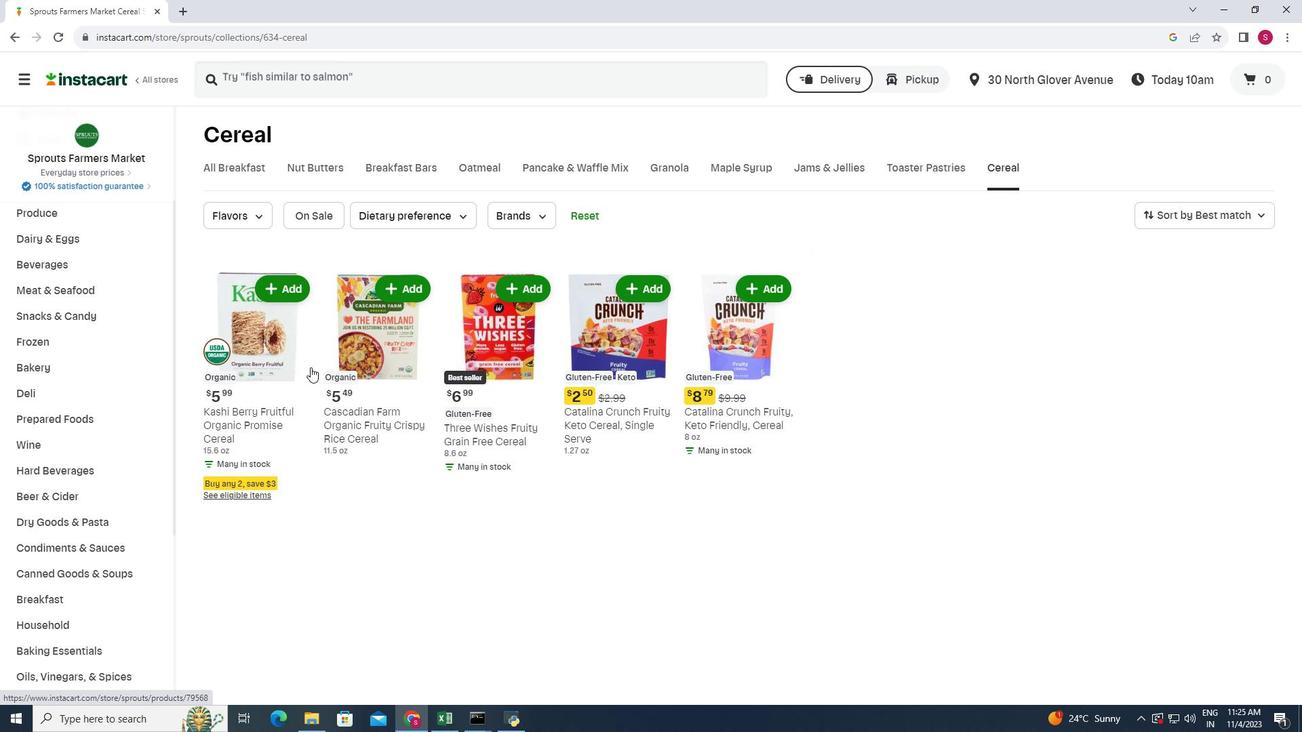 
